 Task: Change scribble line weight to 8PX.
Action: Mouse moved to (439, 341)
Screenshot: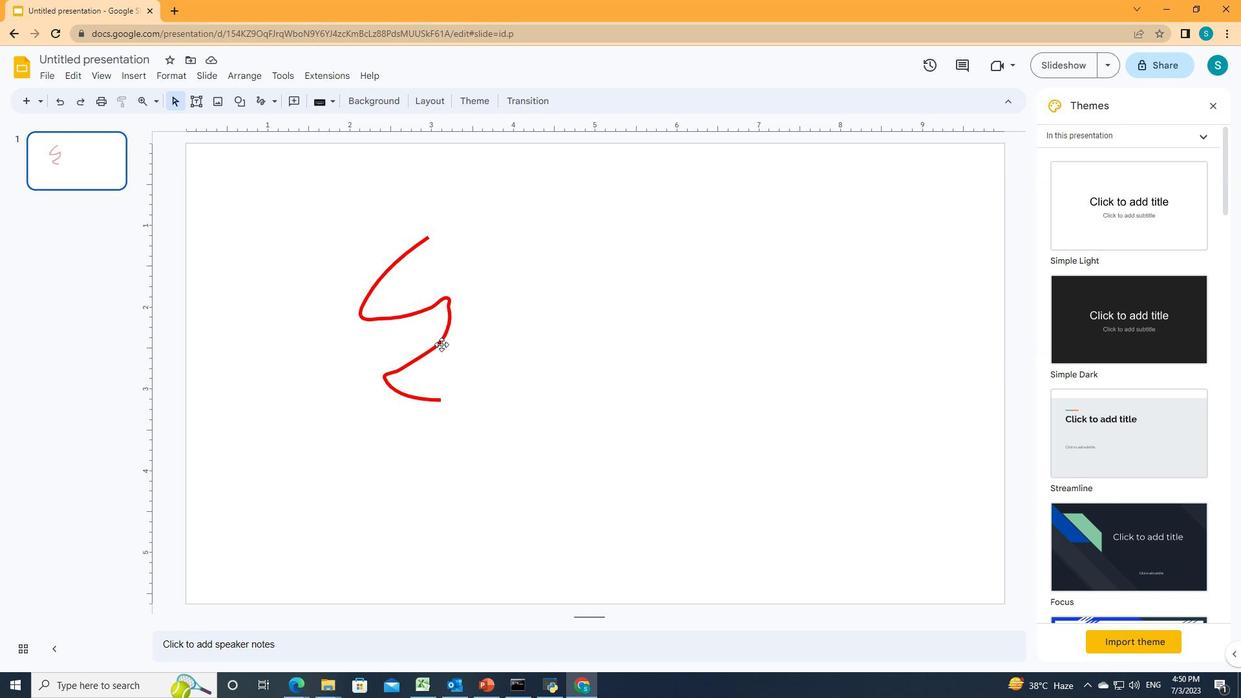 
Action: Mouse pressed left at (439, 341)
Screenshot: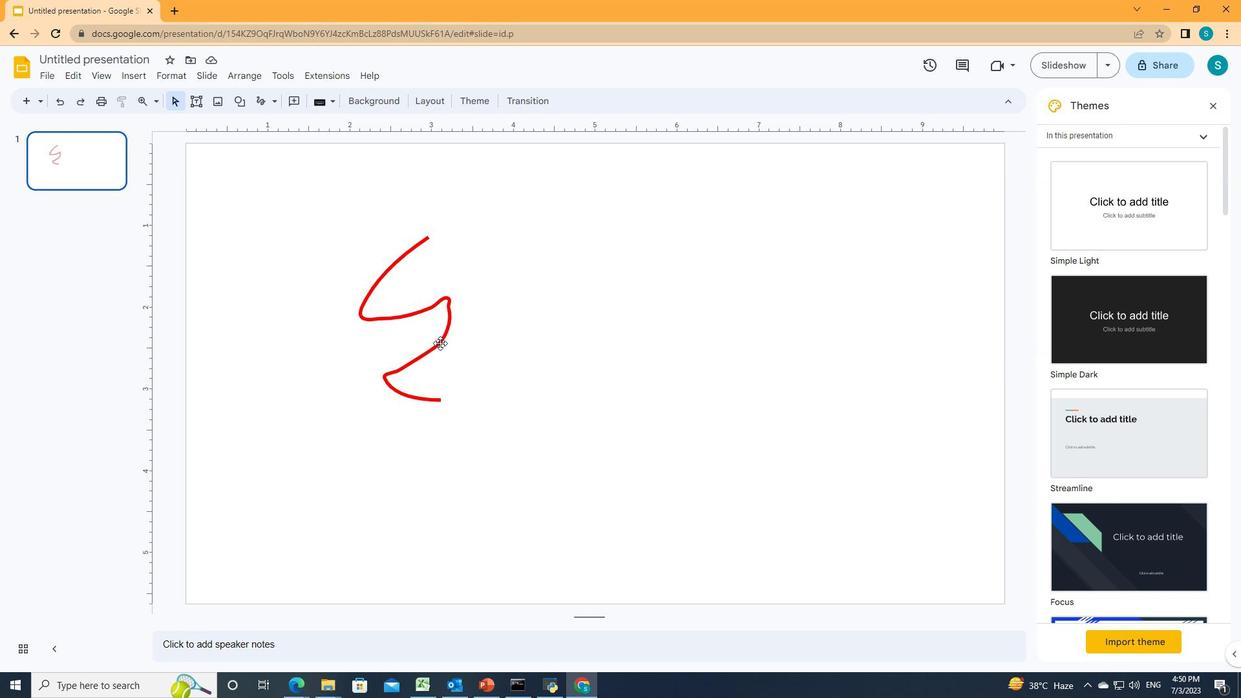 
Action: Mouse moved to (316, 102)
Screenshot: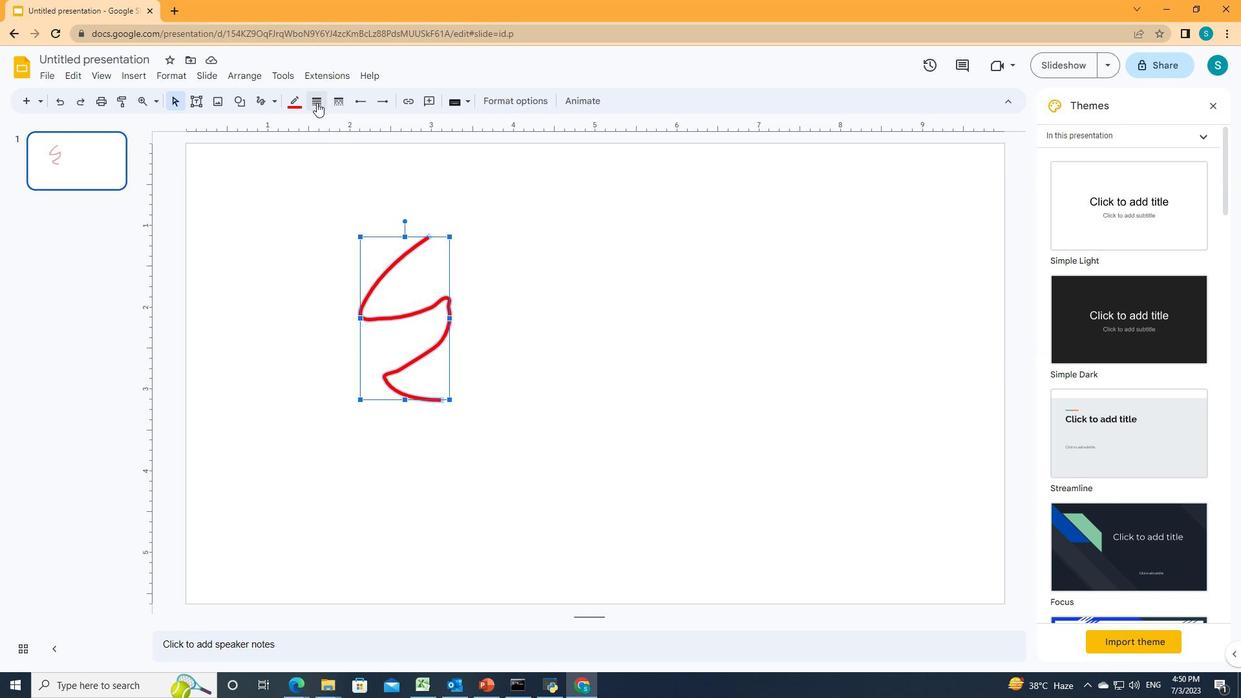 
Action: Mouse pressed left at (316, 102)
Screenshot: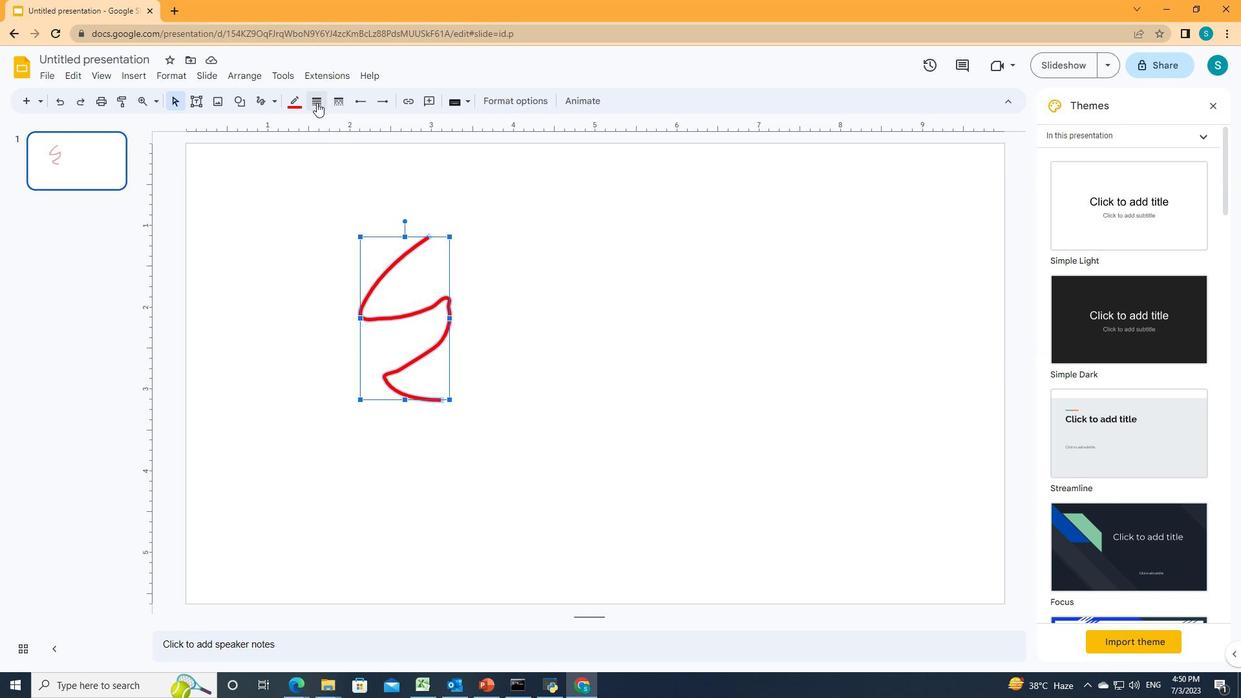 
Action: Mouse moved to (326, 208)
Screenshot: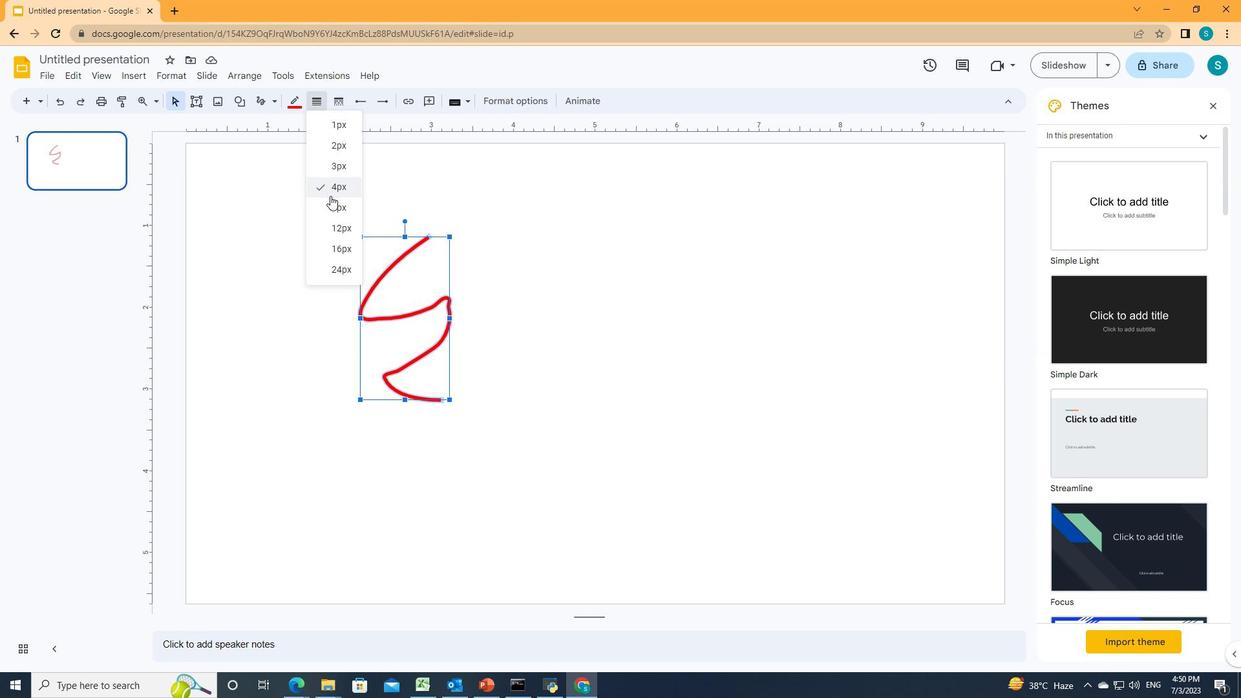 
Action: Mouse pressed left at (326, 208)
Screenshot: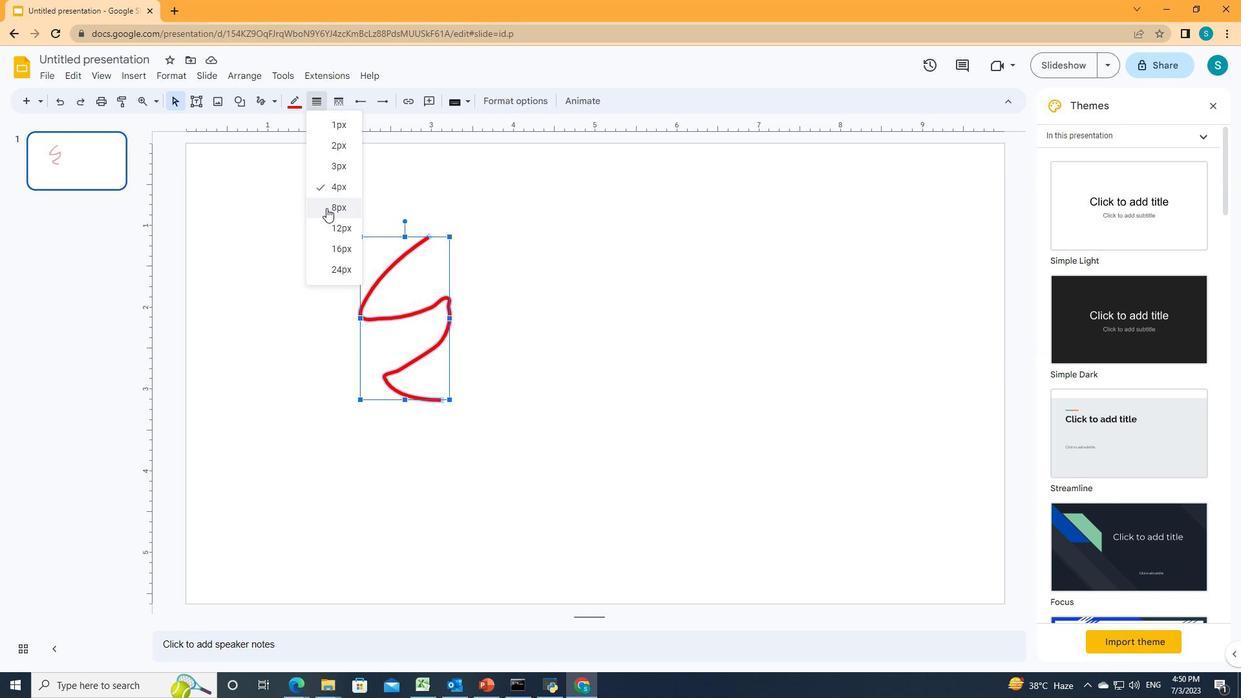 
Action: Mouse moved to (526, 319)
Screenshot: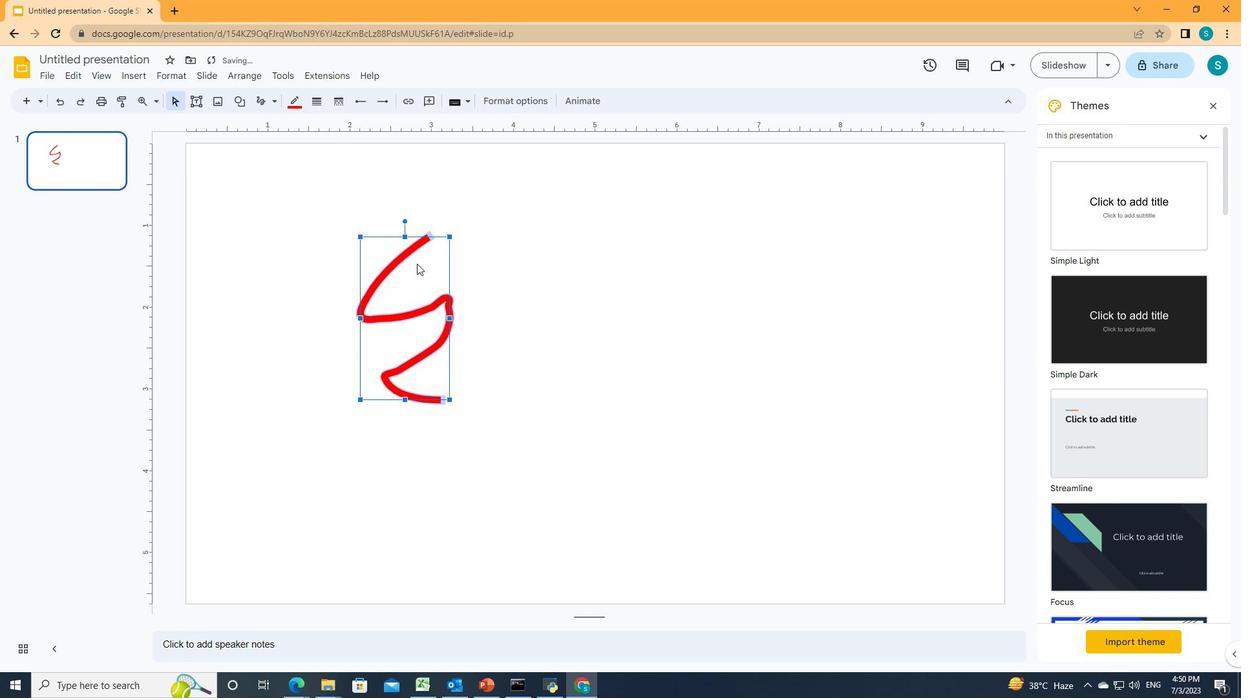 
